 Task: Add Traditional Medicinals Organic Roasted Dandelion Root Tea to the cart.
Action: Mouse pressed left at (21, 92)
Screenshot: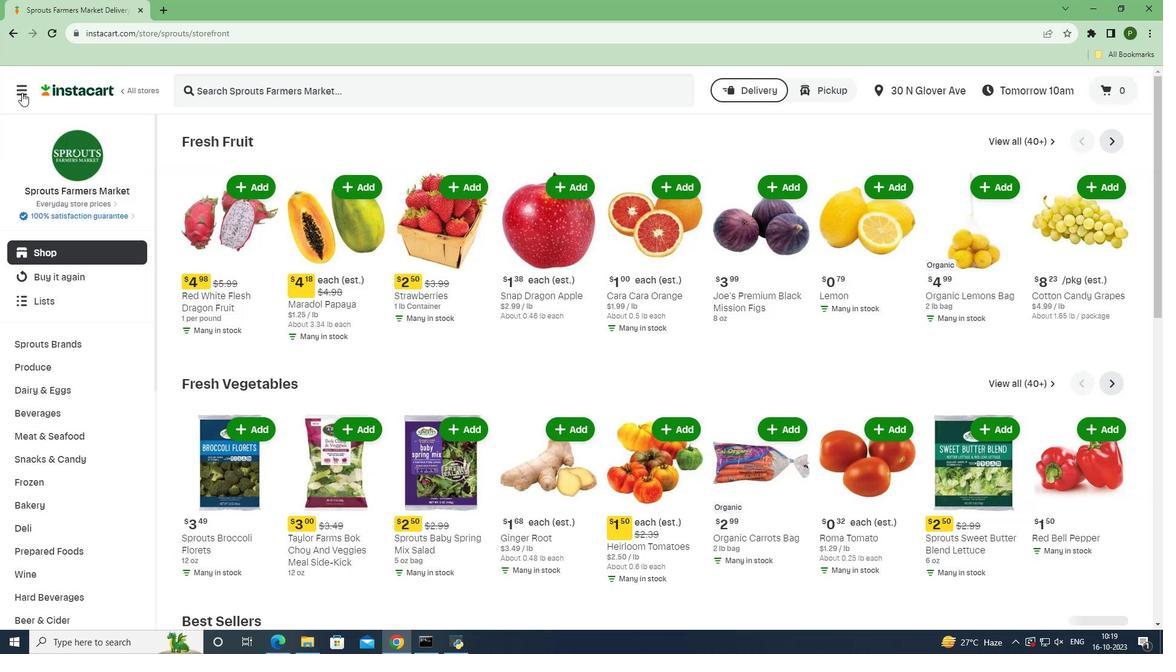 
Action: Mouse moved to (40, 309)
Screenshot: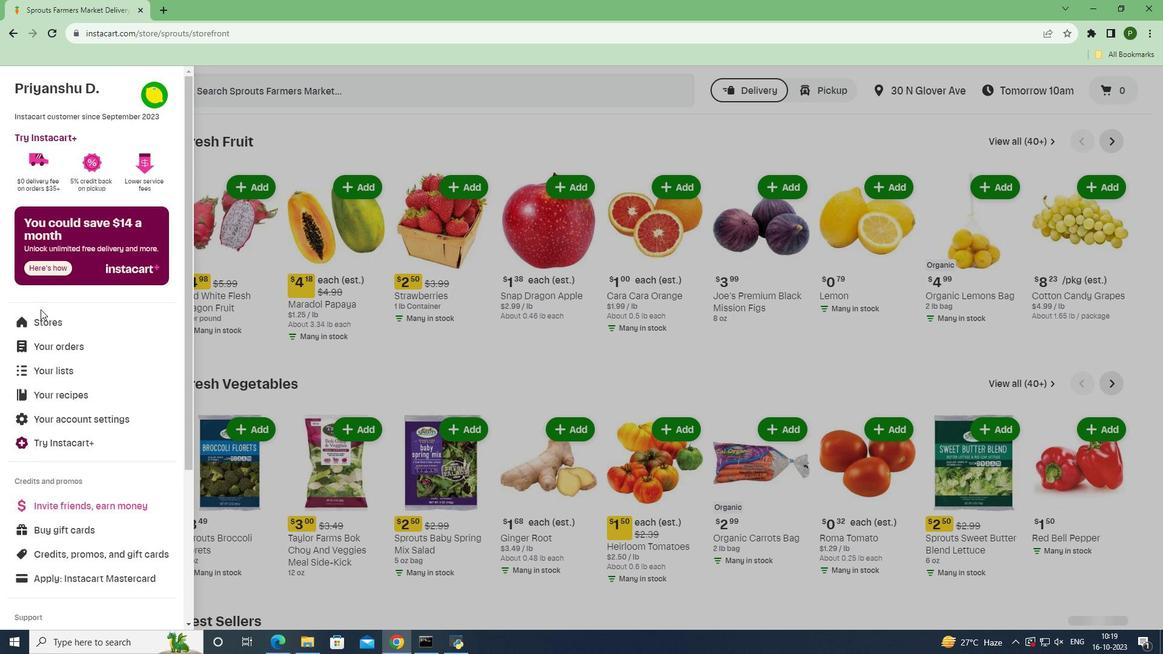 
Action: Mouse pressed left at (40, 309)
Screenshot: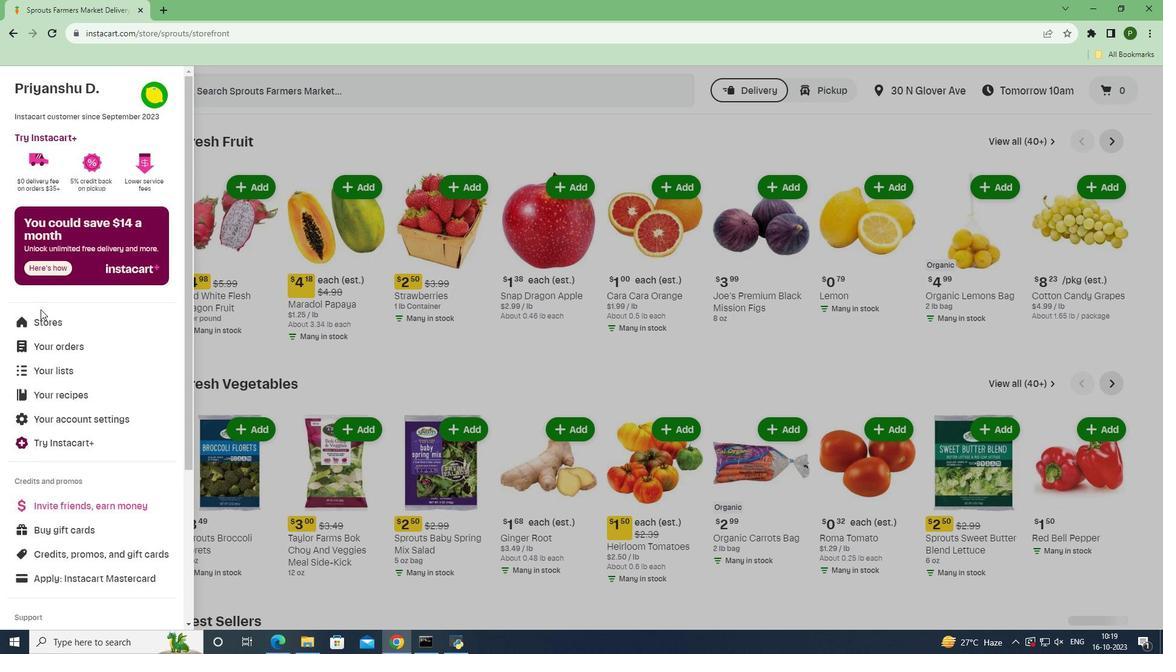 
Action: Mouse moved to (40, 312)
Screenshot: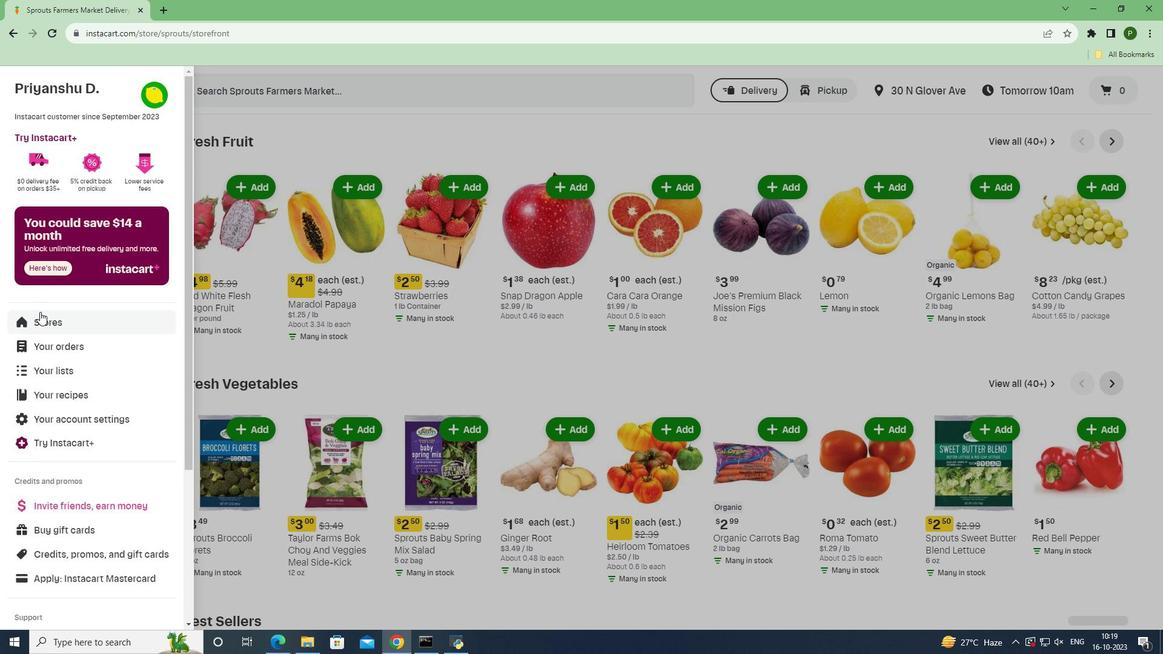 
Action: Mouse pressed left at (40, 312)
Screenshot: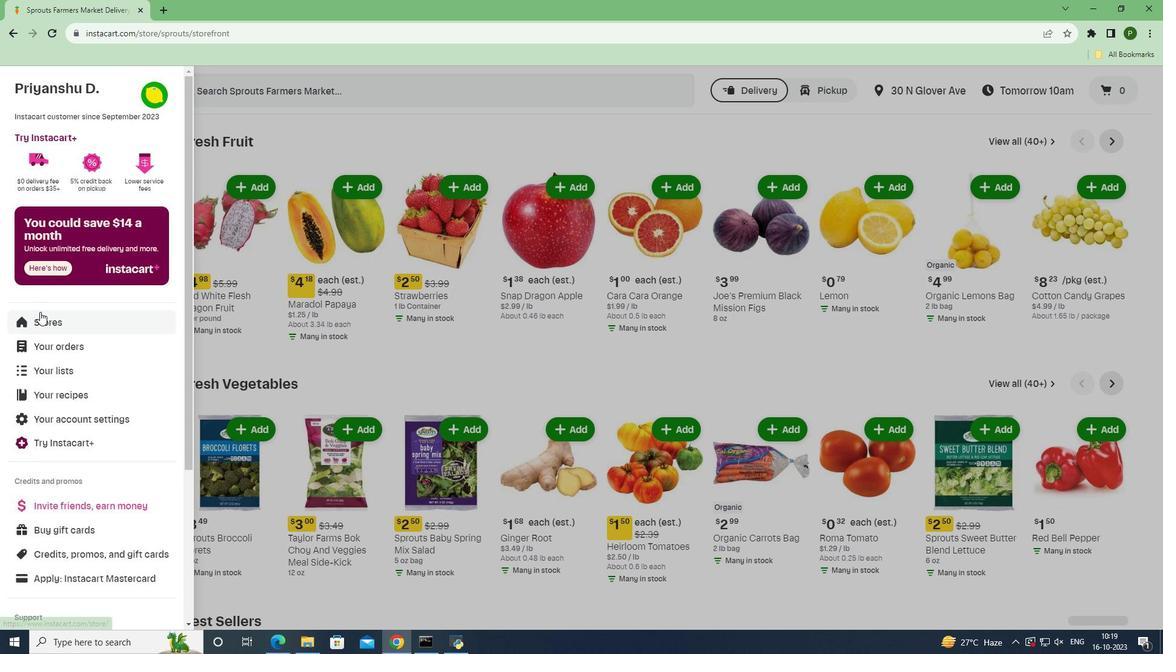 
Action: Mouse moved to (269, 147)
Screenshot: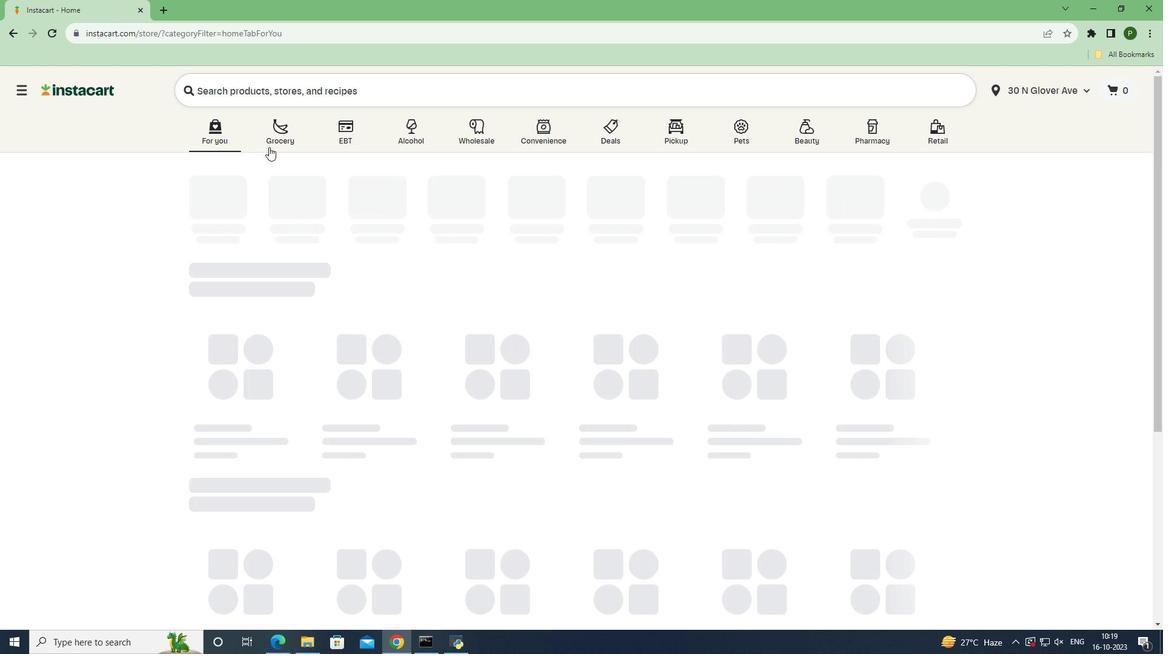 
Action: Mouse pressed left at (269, 147)
Screenshot: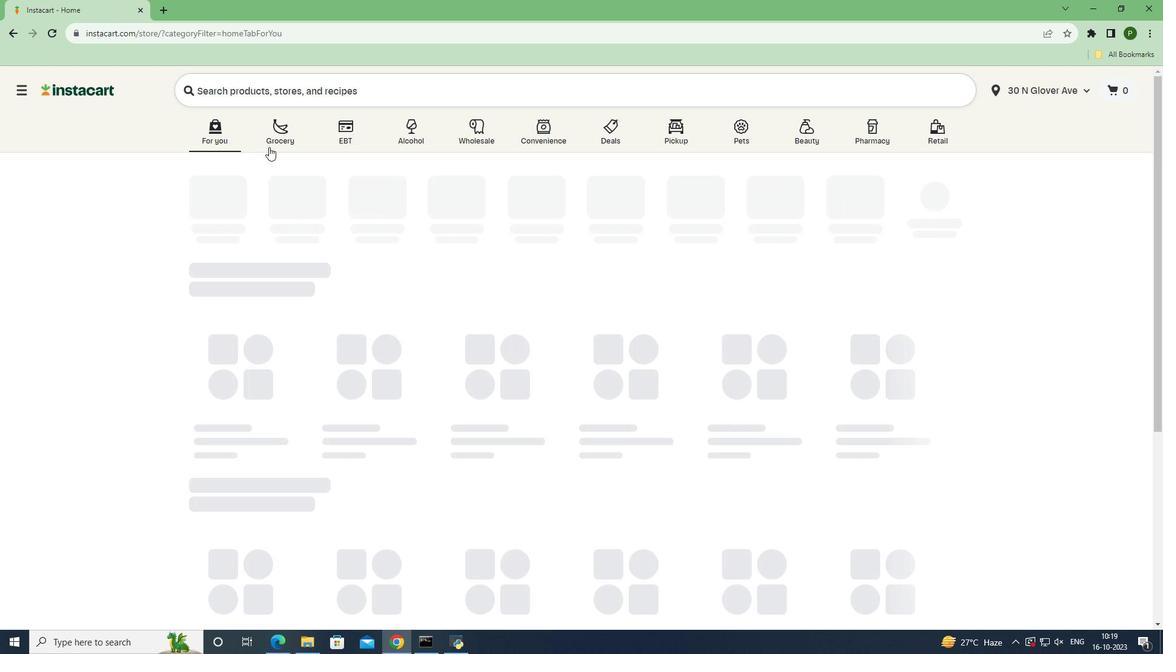 
Action: Mouse moved to (755, 295)
Screenshot: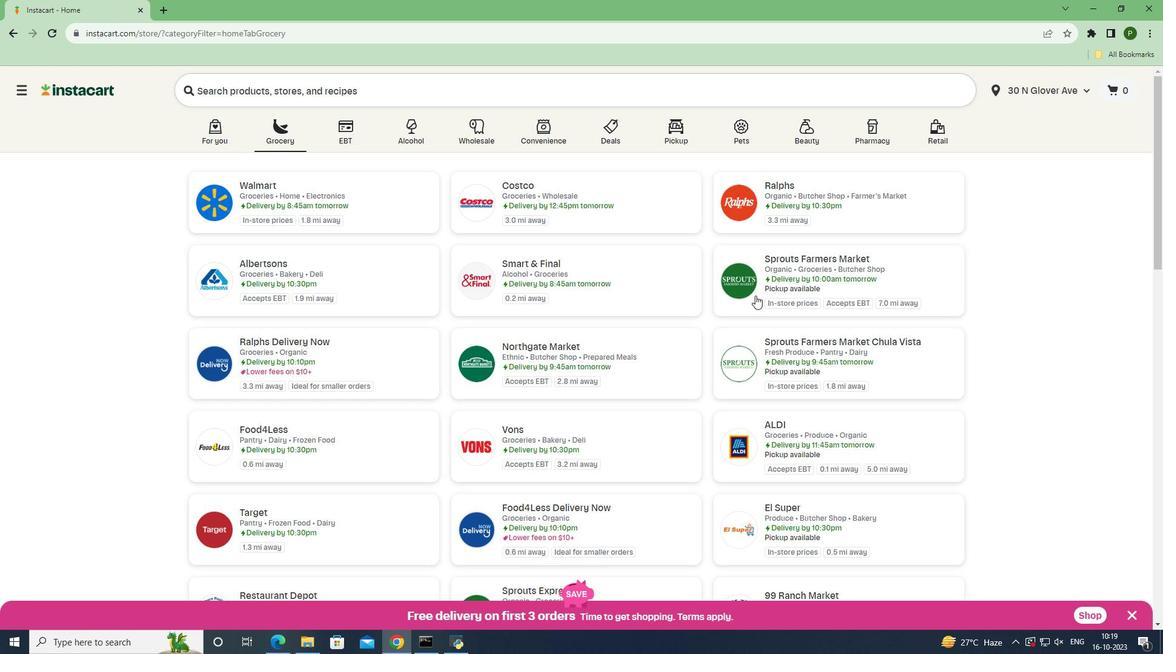 
Action: Mouse pressed left at (755, 295)
Screenshot: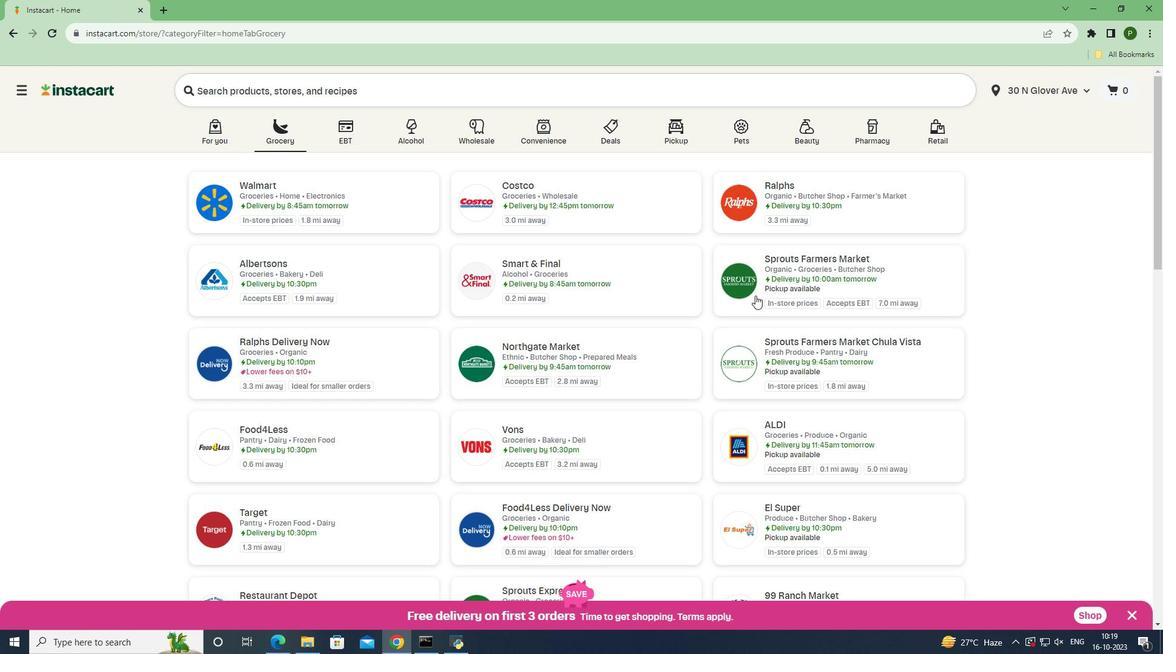 
Action: Mouse moved to (68, 412)
Screenshot: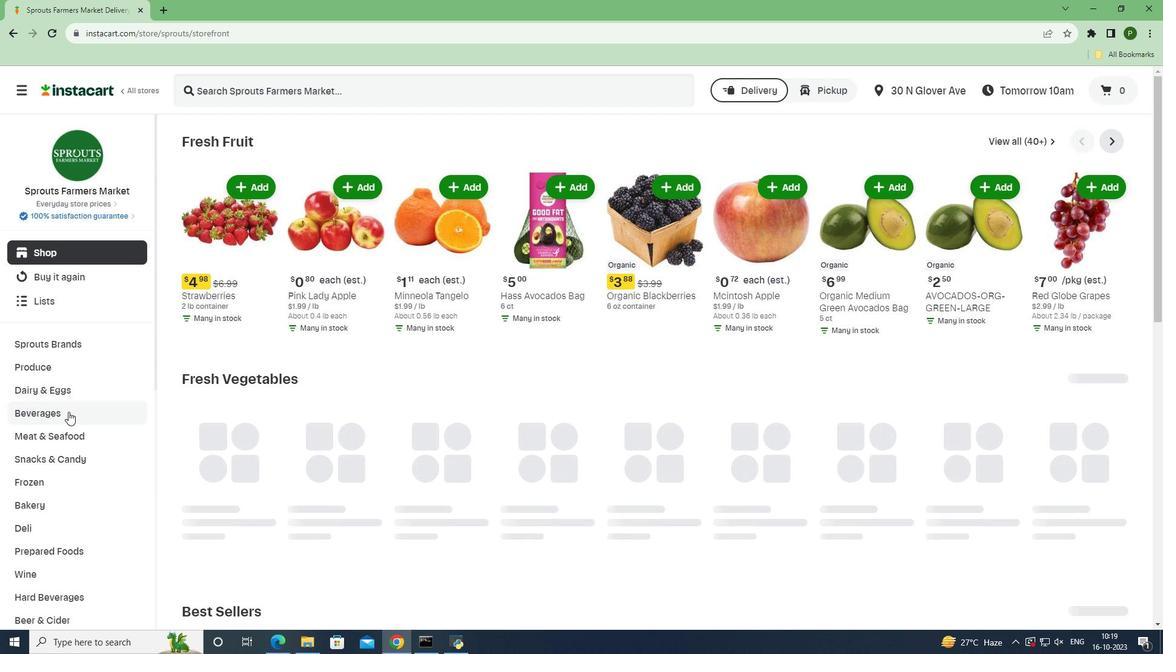 
Action: Mouse pressed left at (68, 412)
Screenshot: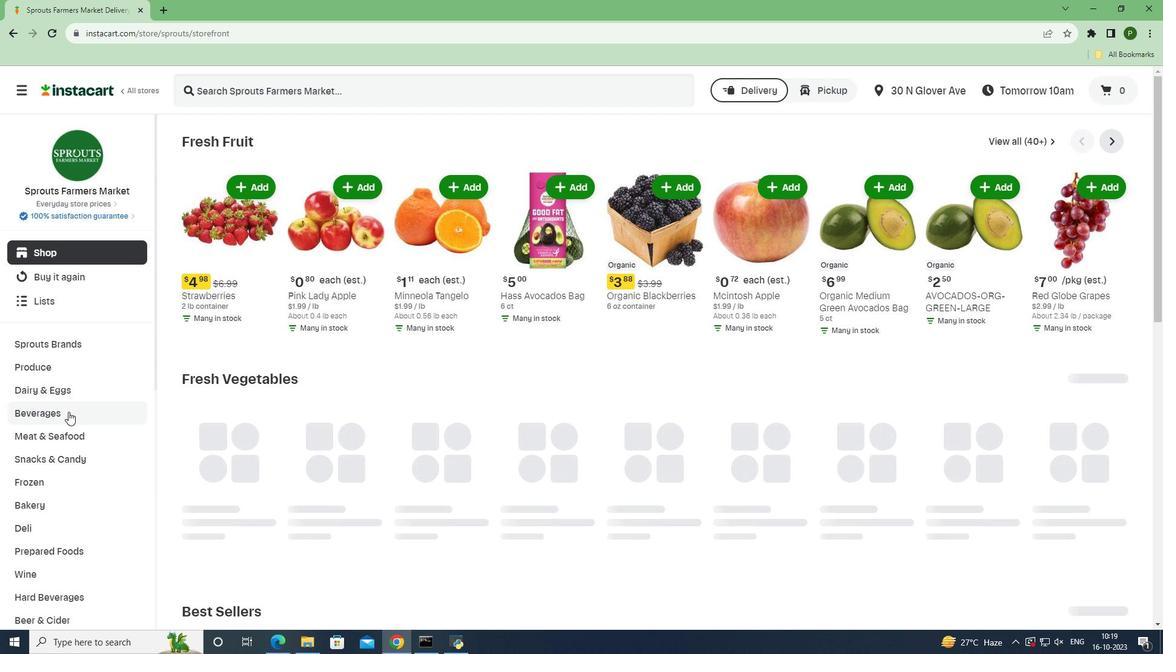 
Action: Mouse moved to (1058, 163)
Screenshot: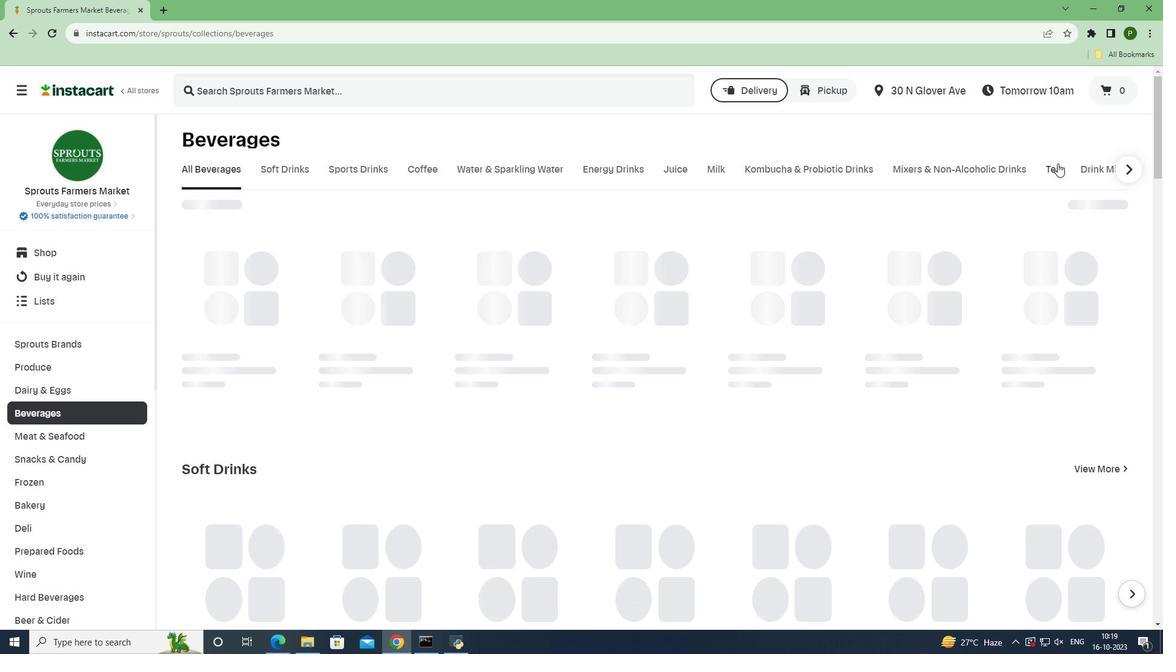 
Action: Mouse pressed left at (1058, 163)
Screenshot: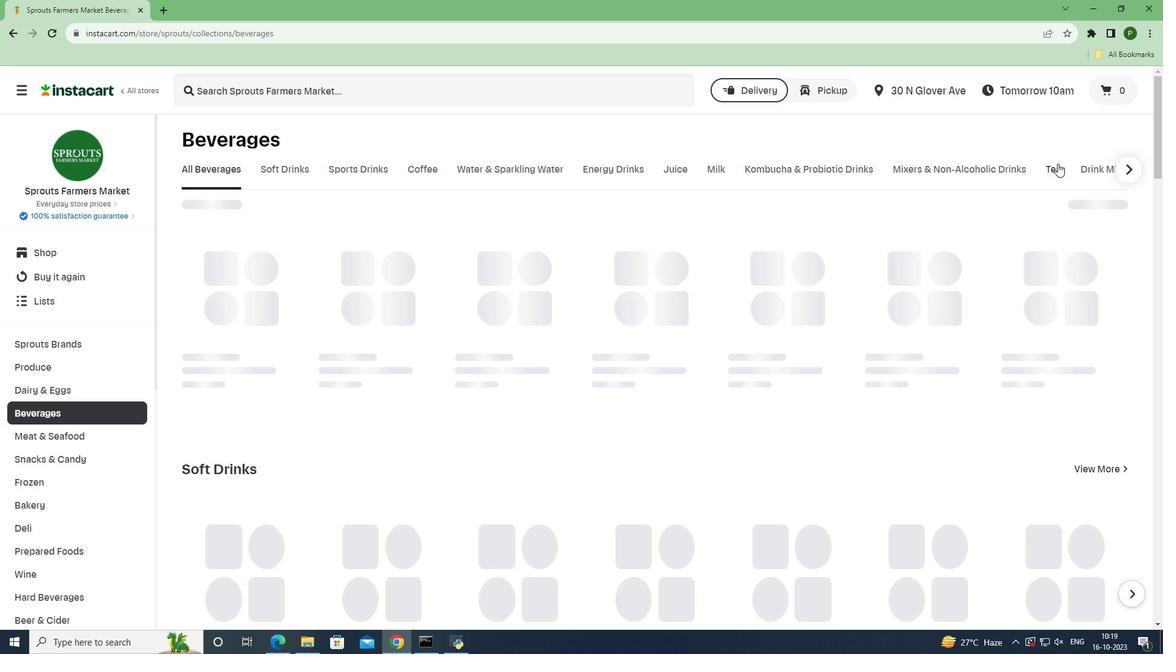 
Action: Mouse moved to (427, 86)
Screenshot: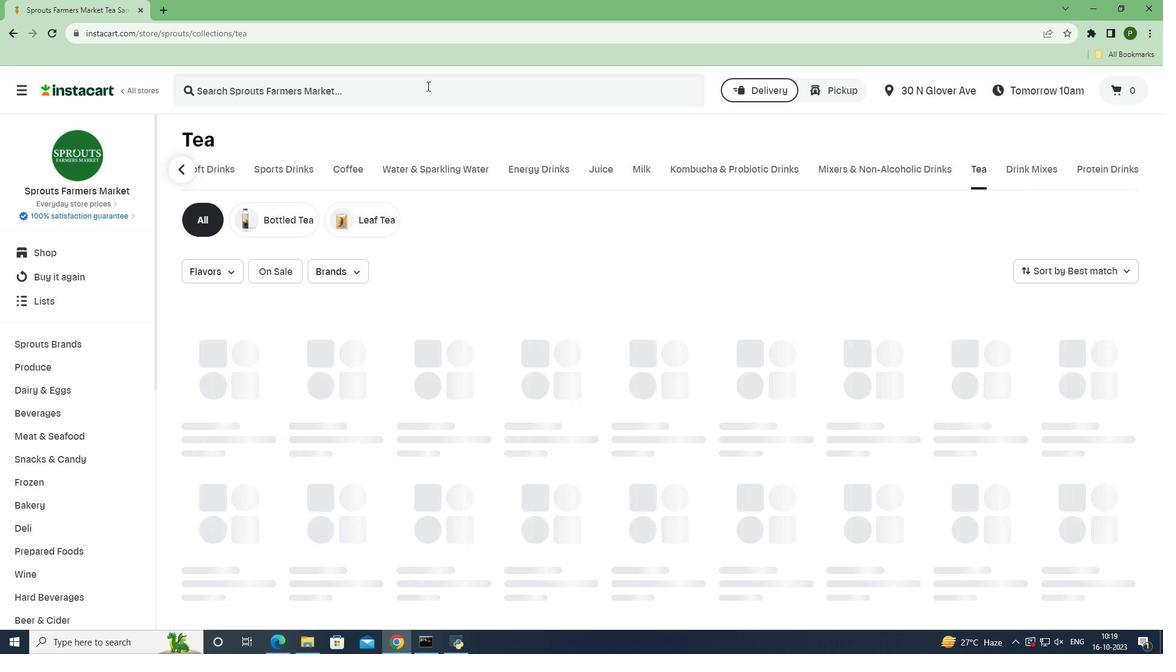 
Action: Mouse pressed left at (427, 86)
Screenshot: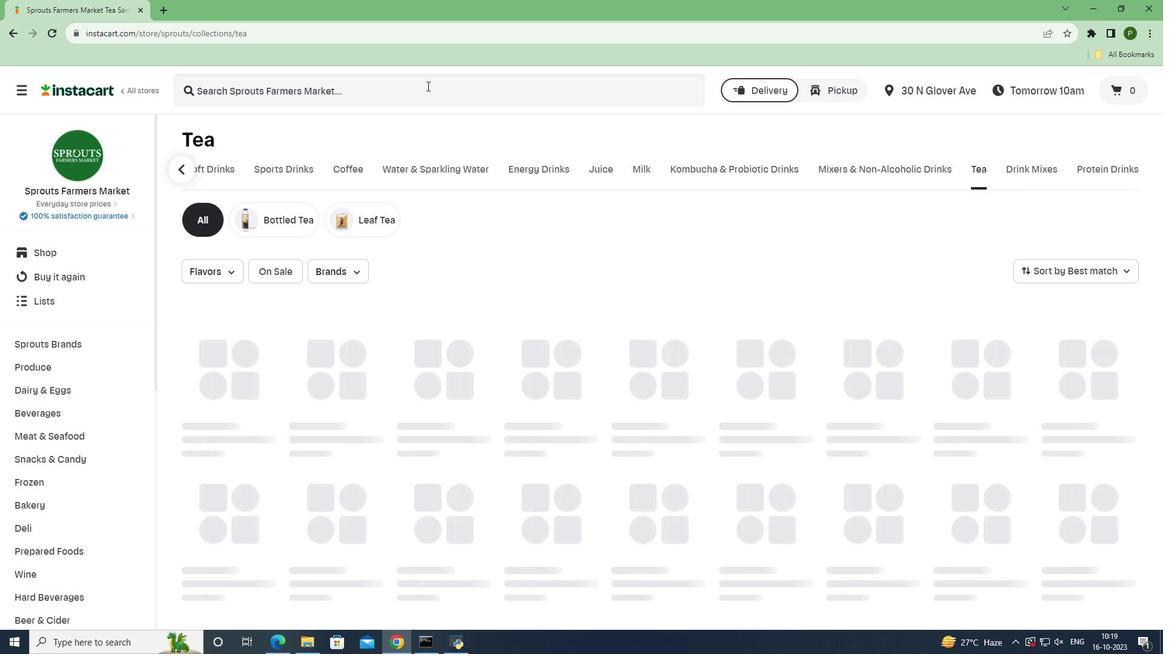 
Action: Key pressed <Key.caps_lock>T<Key.caps_lock>raditional<Key.space><Key.caps_lock>M<Key.caps_lock>edicinals<Key.space><Key.caps_lock>O<Key.caps_lock>rganic<Key.space><Key.caps_lock>R<Key.caps_lock>oasted<Key.space><Key.caps_lock>D<Key.caps_lock>andelion<Key.space><Key.caps_lock>R<Key.caps_lock>oot<Key.space><Key.caps_lock>T<Key.caps_lock>ea<Key.space><Key.enter>
Screenshot: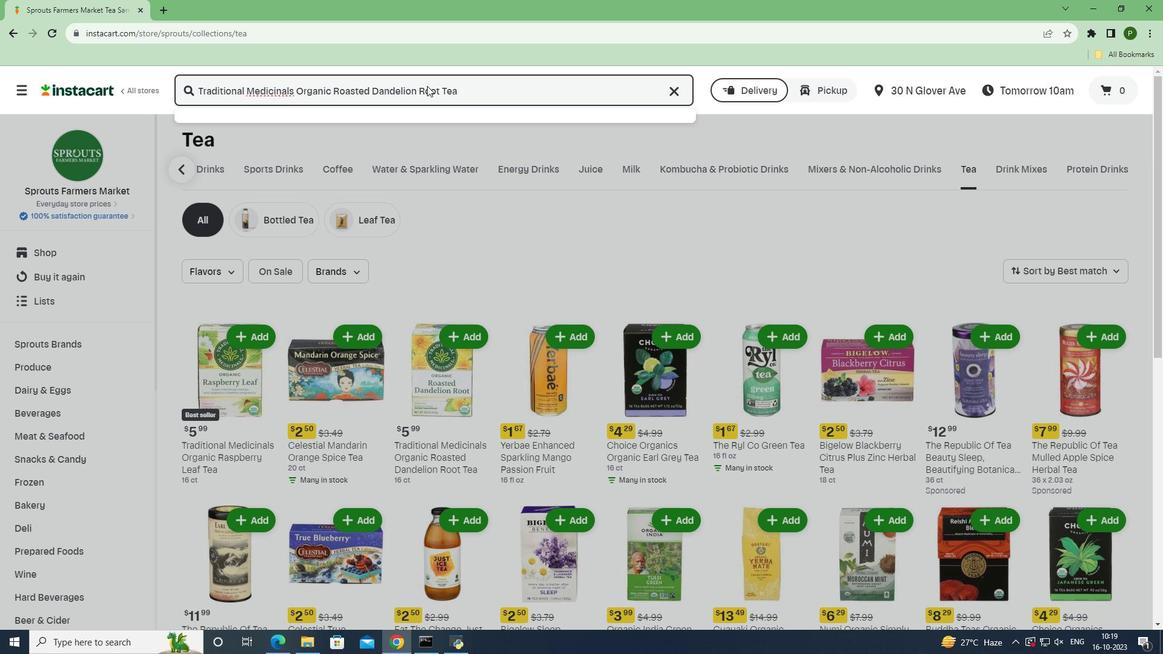 
Action: Mouse moved to (920, 212)
Screenshot: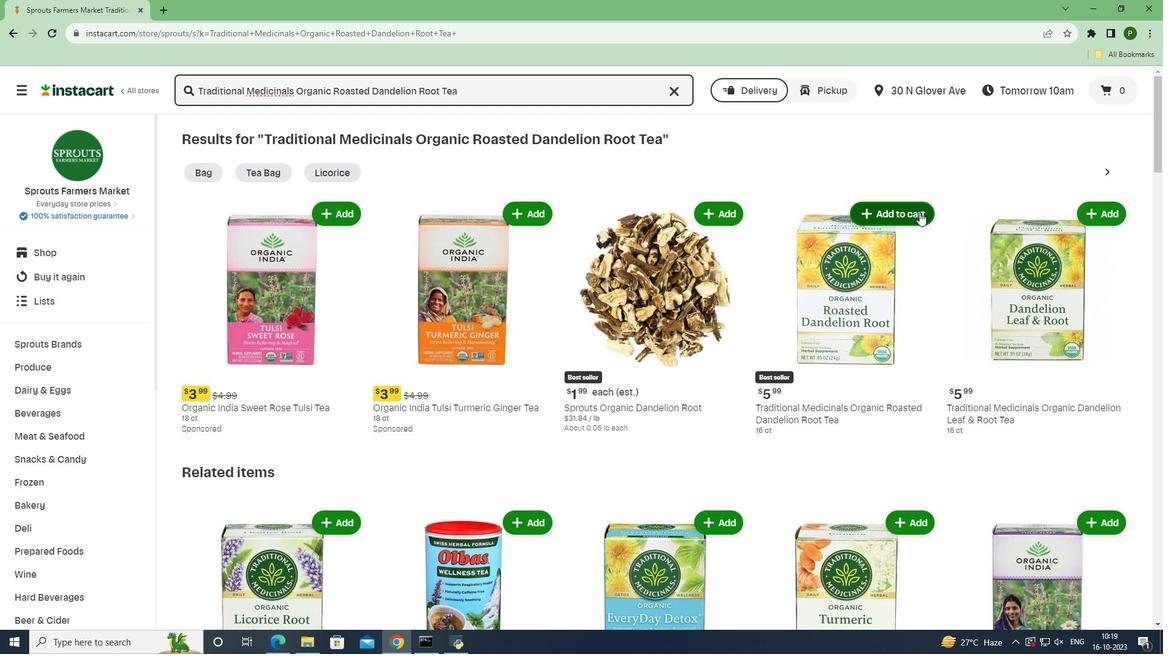 
Action: Mouse pressed left at (920, 212)
Screenshot: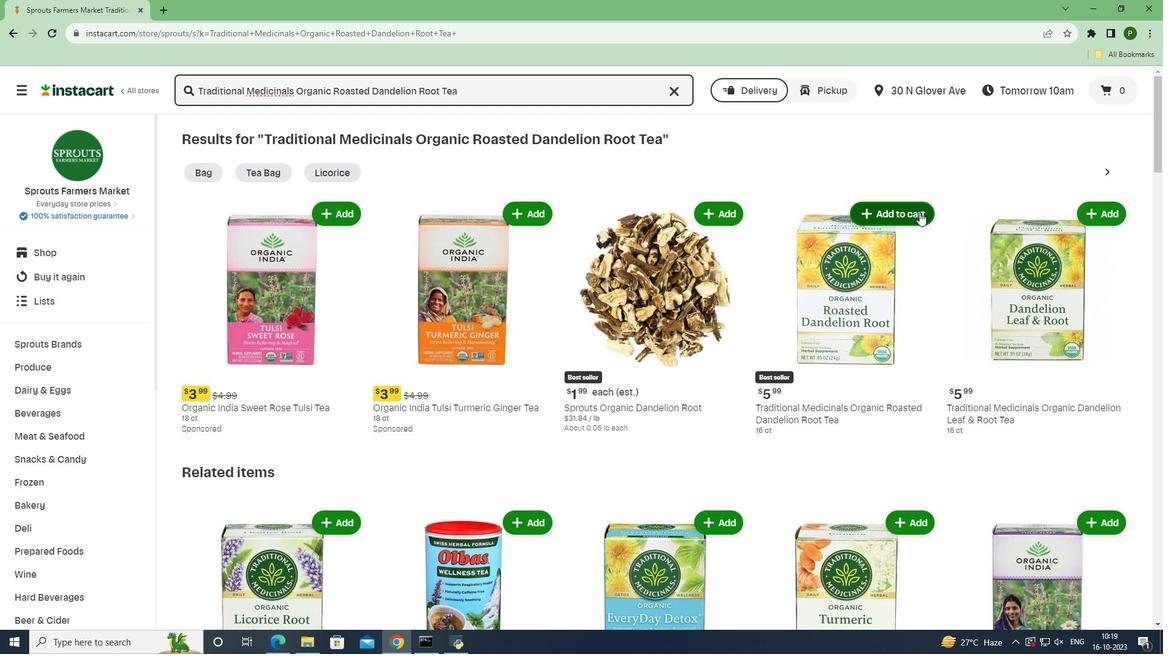 
Action: Mouse moved to (929, 295)
Screenshot: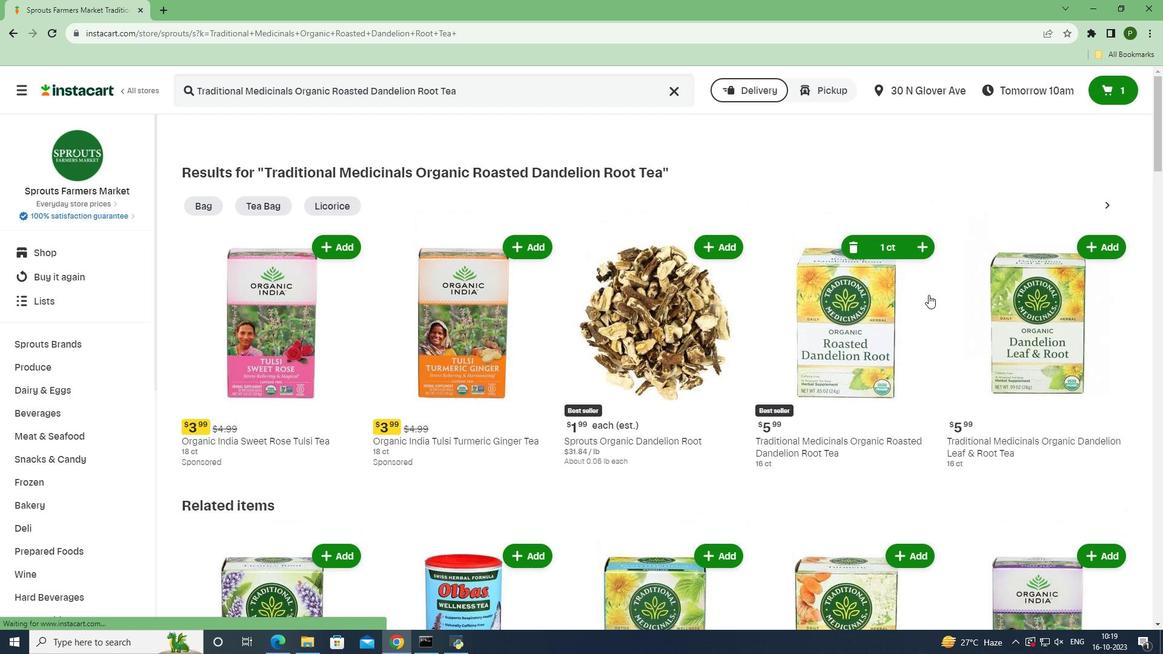 
